 Task: Look for organic products in the category "Women's Health".
Action: Mouse moved to (231, 117)
Screenshot: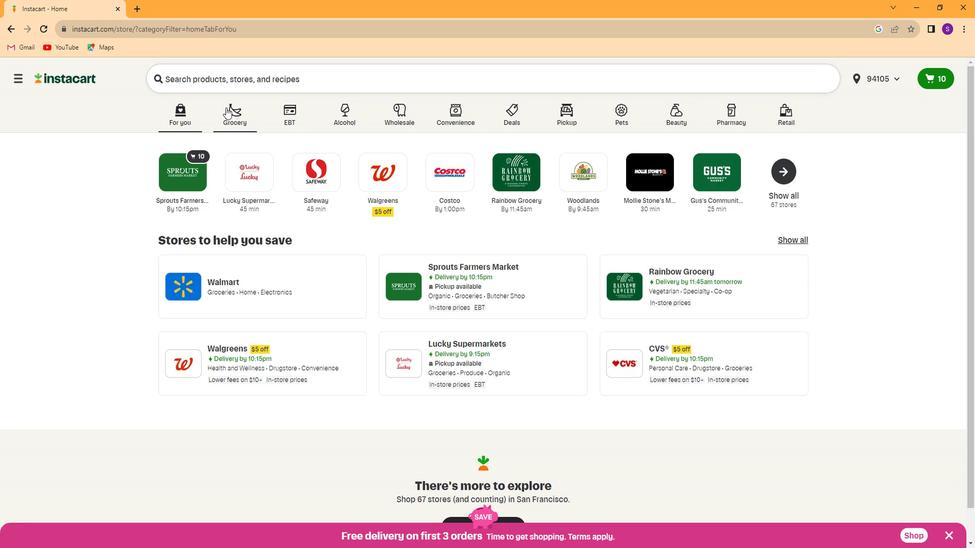 
Action: Mouse pressed left at (231, 117)
Screenshot: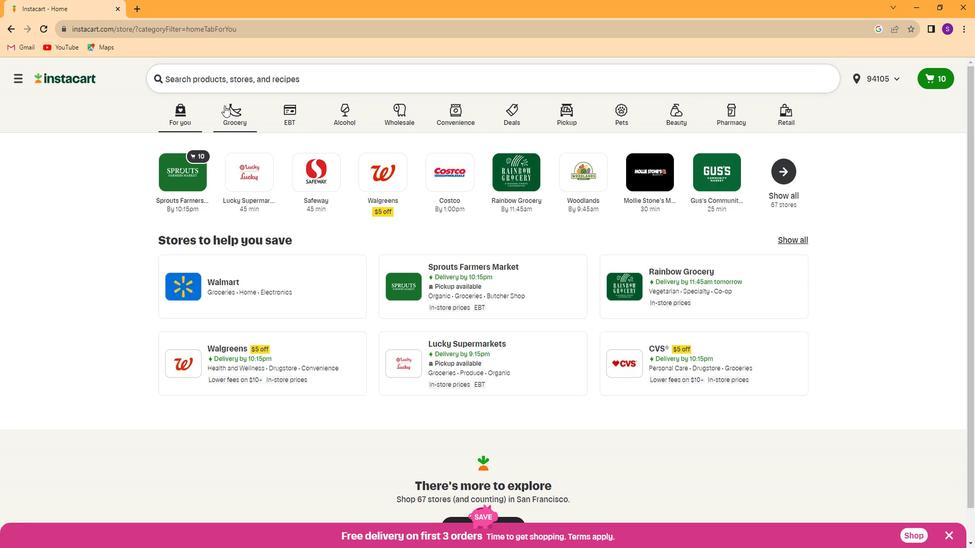 
Action: Mouse moved to (601, 191)
Screenshot: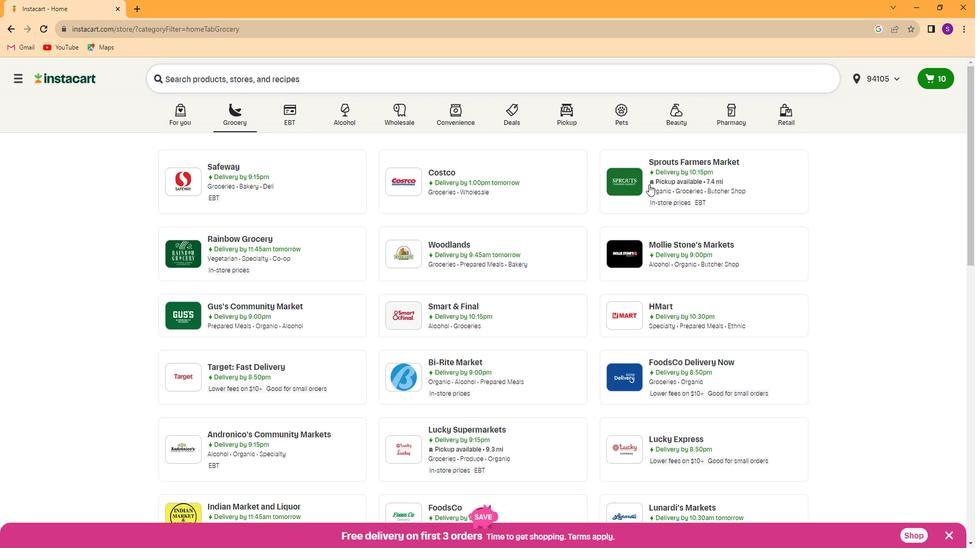 
Action: Mouse pressed left at (601, 191)
Screenshot: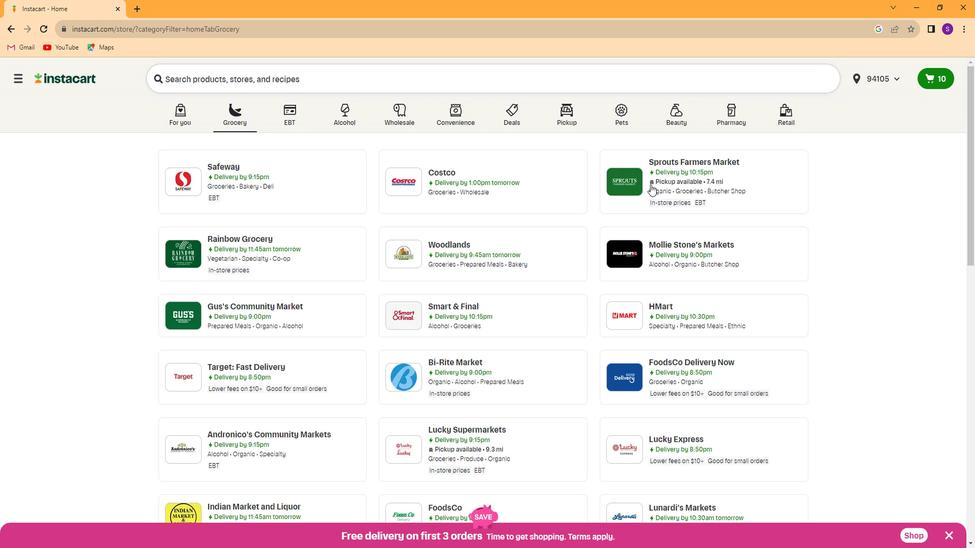 
Action: Mouse moved to (108, 347)
Screenshot: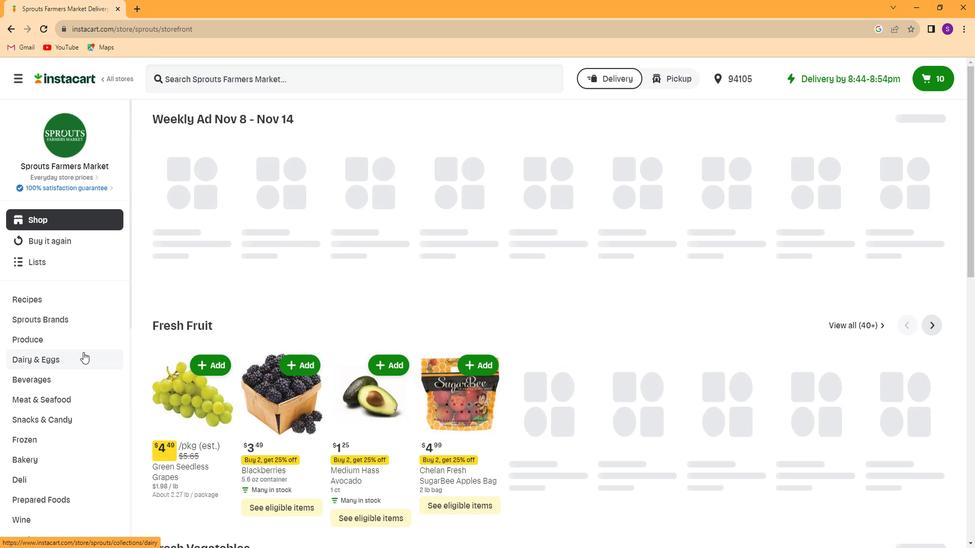 
Action: Mouse scrolled (108, 347) with delta (0, 0)
Screenshot: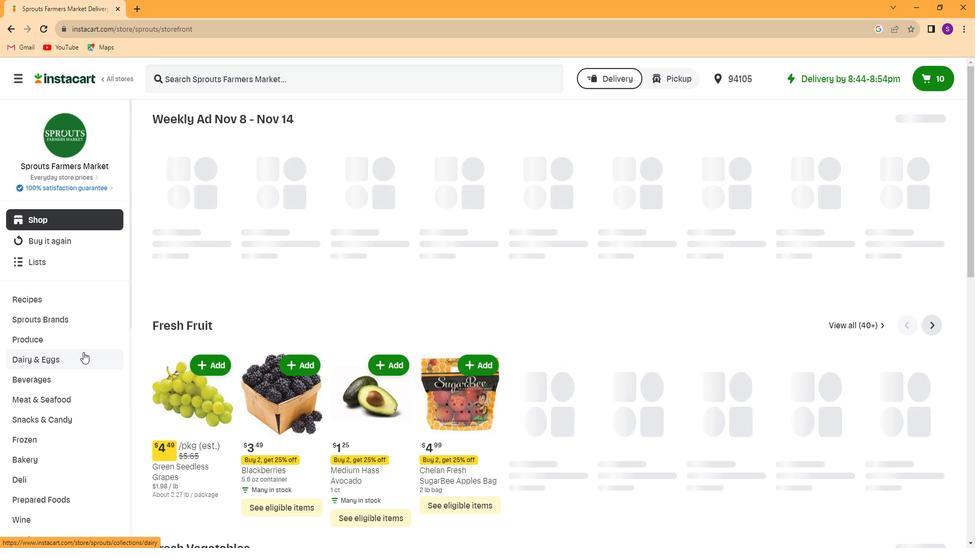 
Action: Mouse scrolled (108, 347) with delta (0, 0)
Screenshot: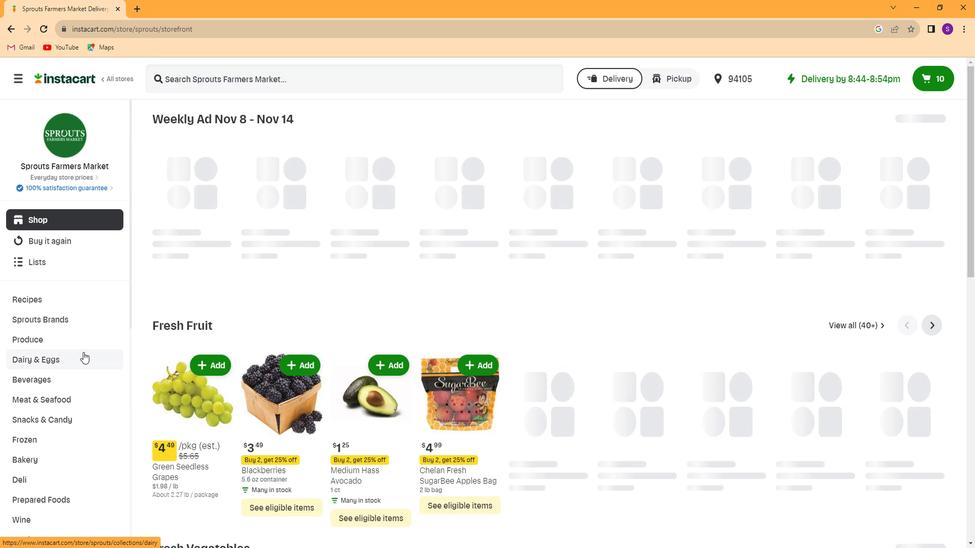 
Action: Mouse scrolled (108, 347) with delta (0, 0)
Screenshot: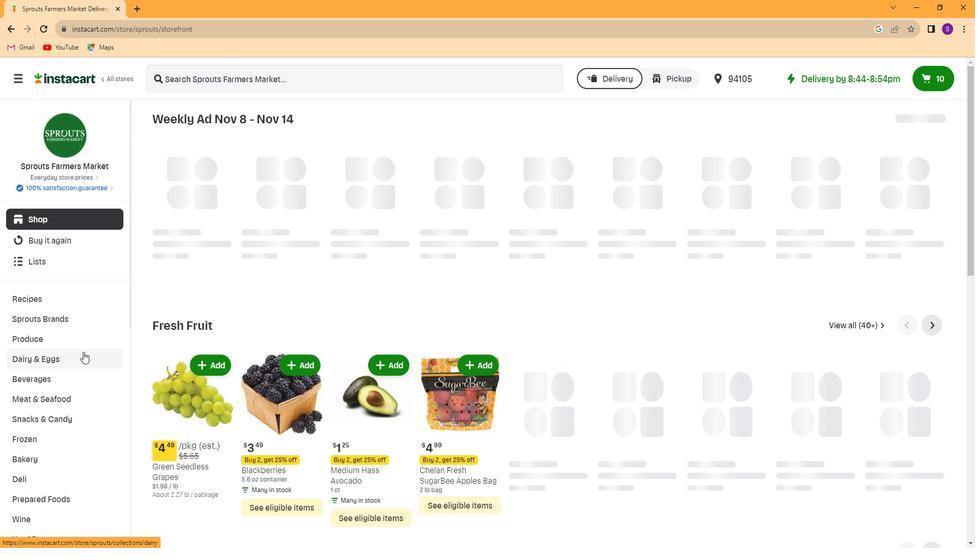 
Action: Mouse scrolled (108, 348) with delta (0, 0)
Screenshot: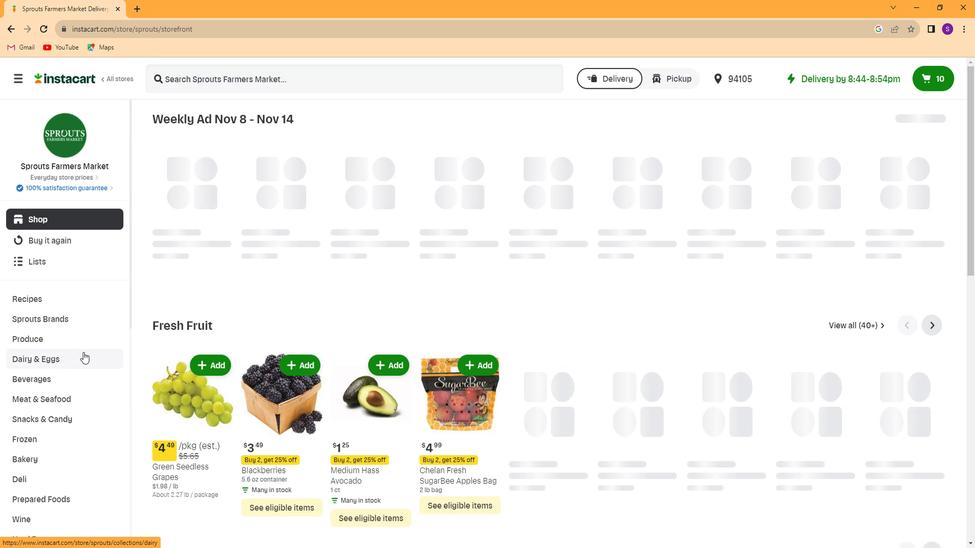 
Action: Mouse scrolled (108, 347) with delta (0, 0)
Screenshot: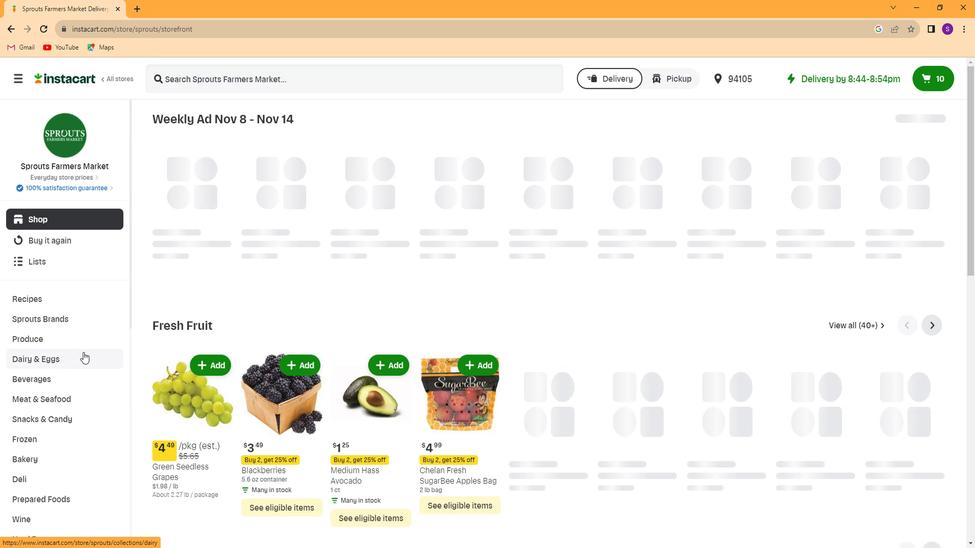 
Action: Mouse scrolled (108, 347) with delta (0, 0)
Screenshot: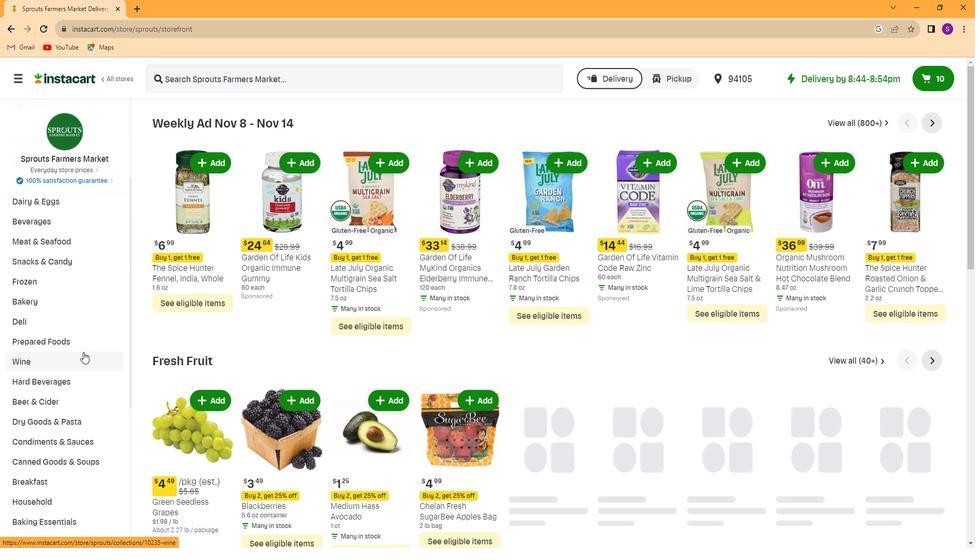 
Action: Mouse scrolled (108, 347) with delta (0, 0)
Screenshot: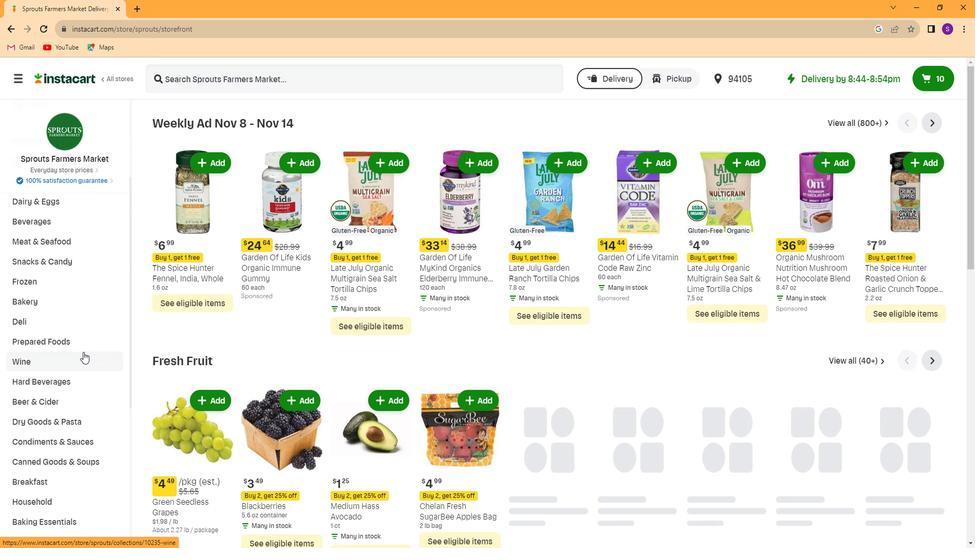 
Action: Mouse scrolled (108, 347) with delta (0, 0)
Screenshot: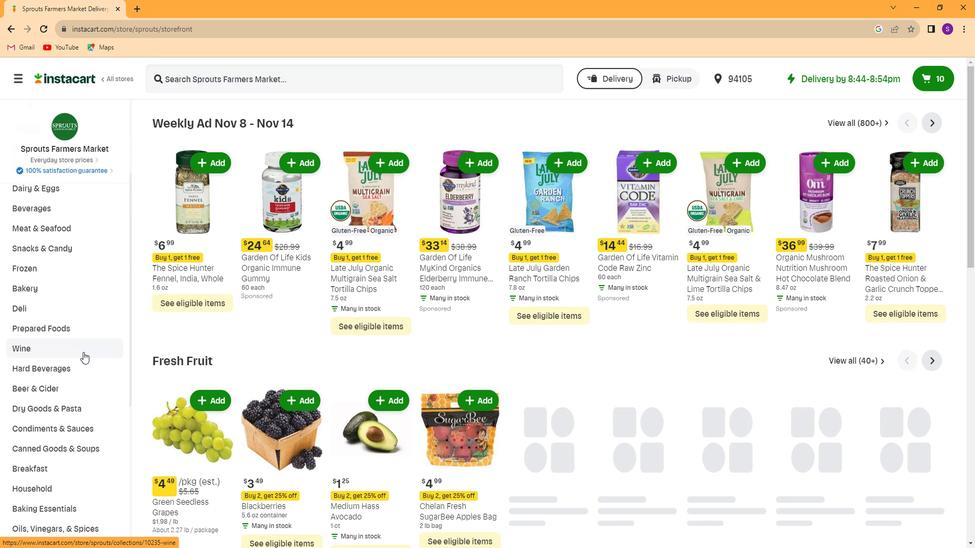 
Action: Mouse scrolled (108, 347) with delta (0, 0)
Screenshot: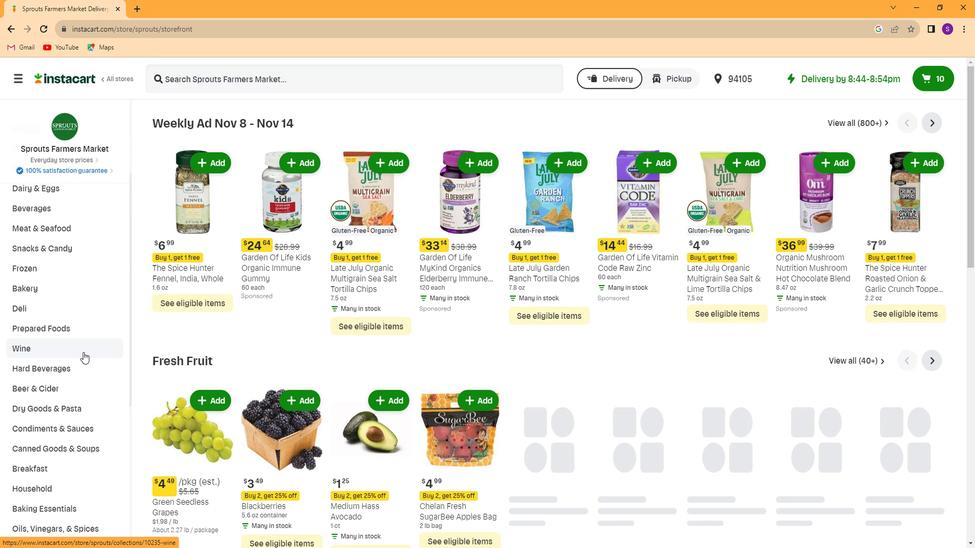 
Action: Mouse scrolled (108, 347) with delta (0, 0)
Screenshot: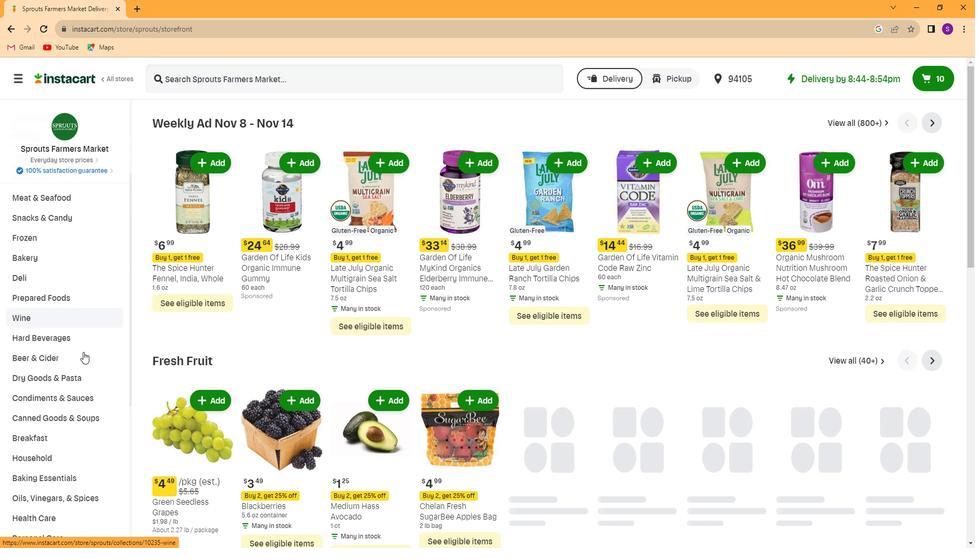 
Action: Mouse scrolled (108, 347) with delta (0, 0)
Screenshot: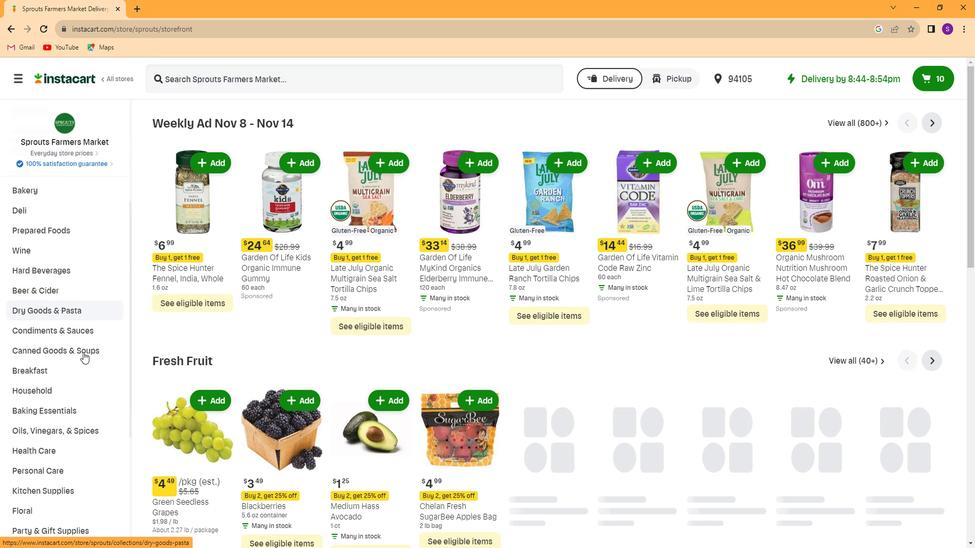 
Action: Mouse scrolled (108, 347) with delta (0, 0)
Screenshot: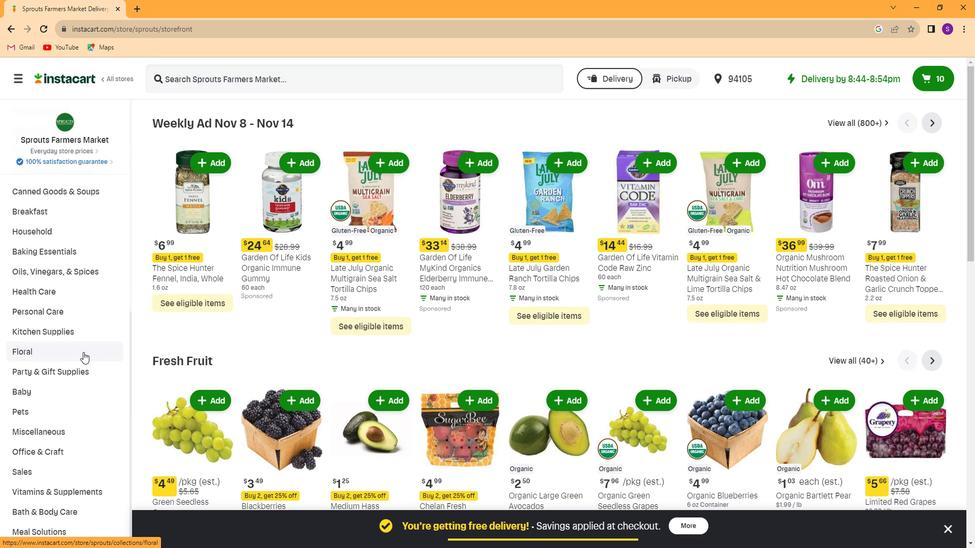 
Action: Mouse scrolled (108, 347) with delta (0, 0)
Screenshot: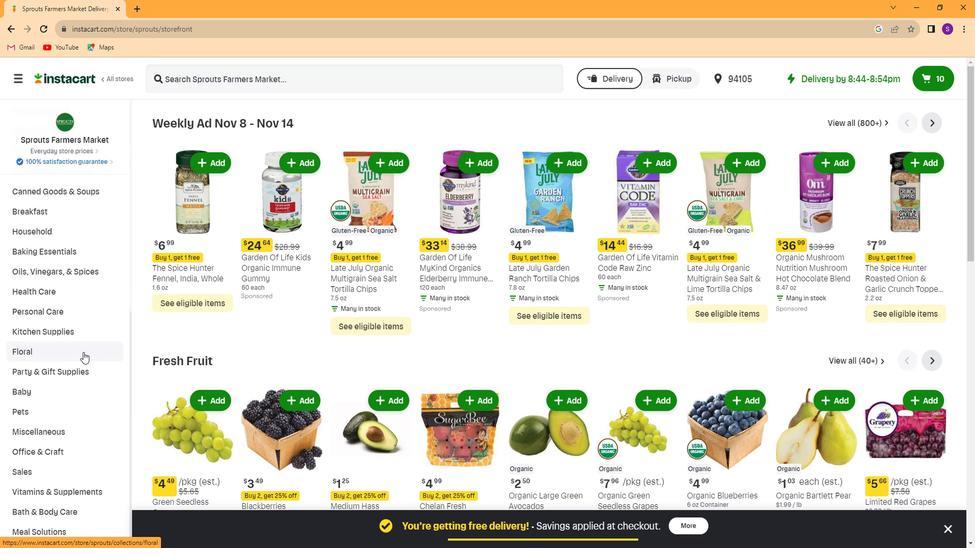 
Action: Mouse scrolled (108, 347) with delta (0, 0)
Screenshot: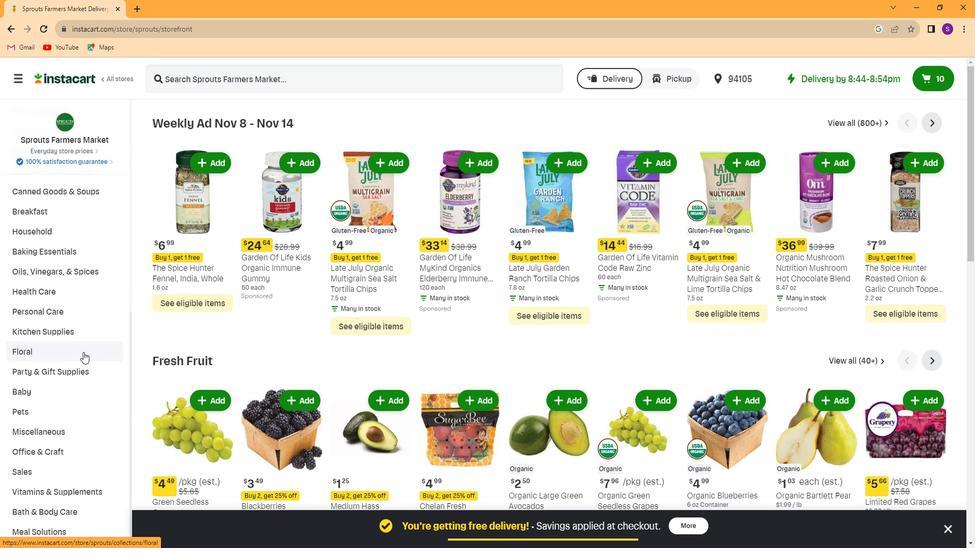 
Action: Mouse moved to (108, 346)
Screenshot: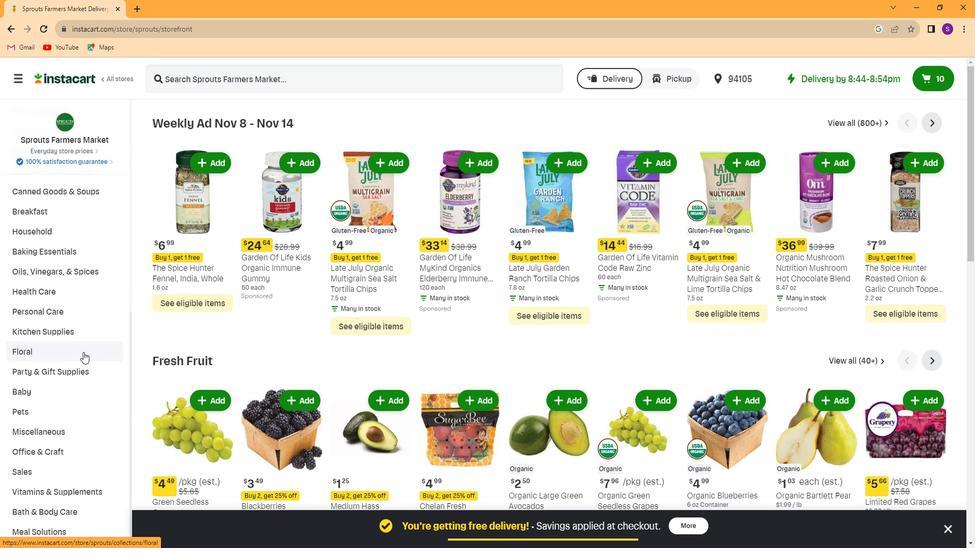 
Action: Mouse scrolled (108, 345) with delta (0, 0)
Screenshot: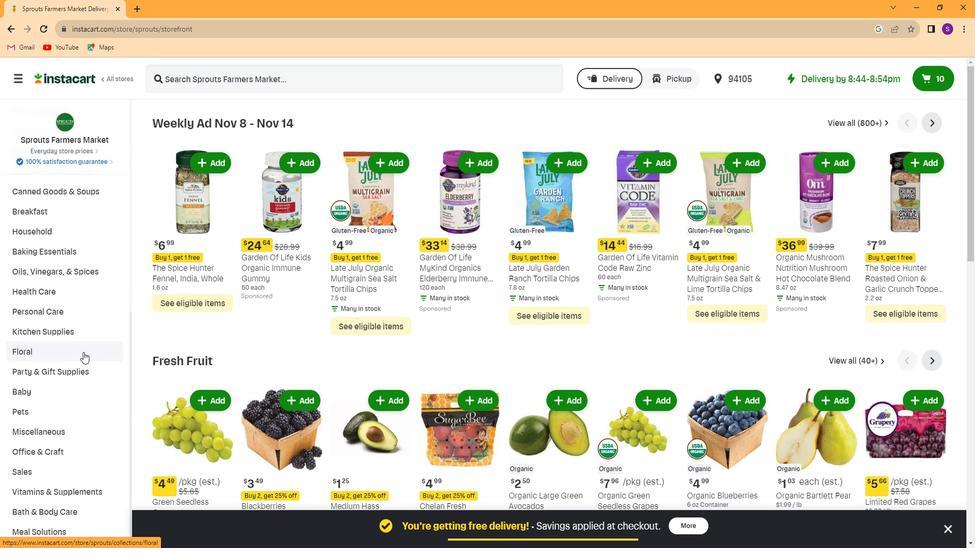 
Action: Mouse moved to (108, 343)
Screenshot: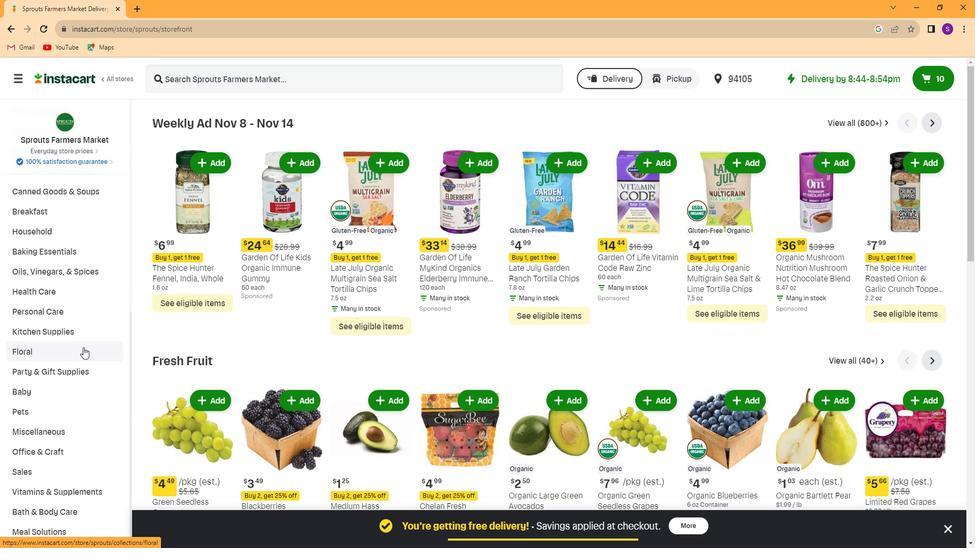 
Action: Mouse scrolled (108, 342) with delta (0, 0)
Screenshot: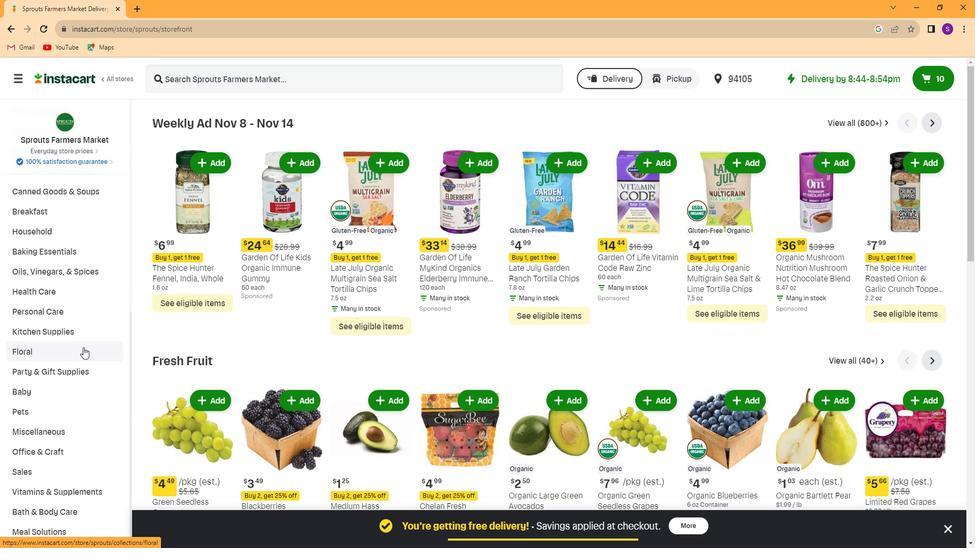 
Action: Mouse moved to (107, 337)
Screenshot: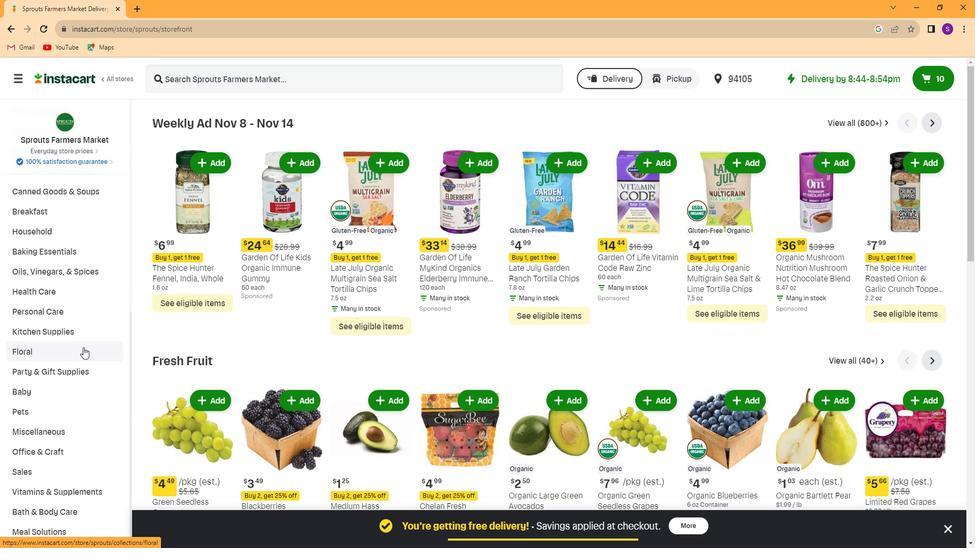 
Action: Mouse scrolled (107, 337) with delta (0, 0)
Screenshot: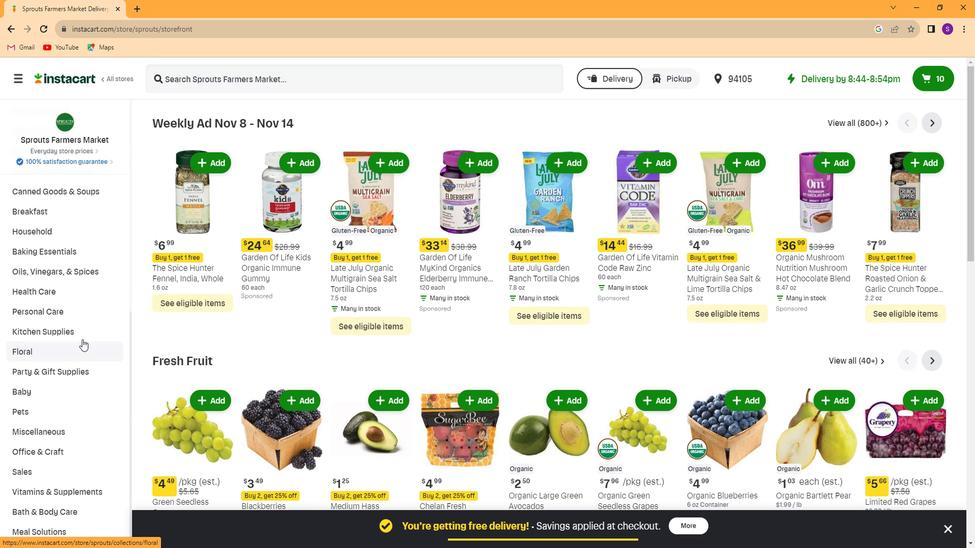 
Action: Mouse moved to (107, 332)
Screenshot: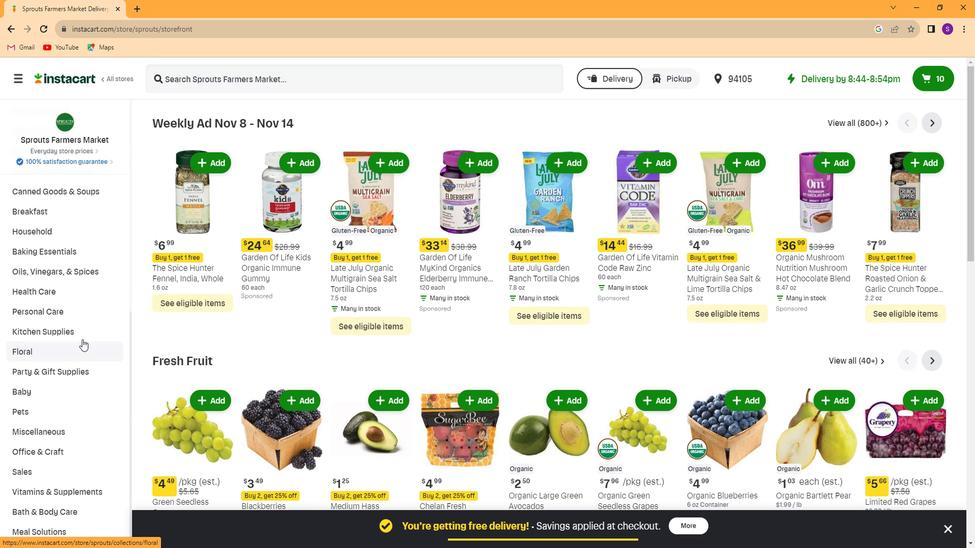 
Action: Mouse scrolled (107, 332) with delta (0, 0)
Screenshot: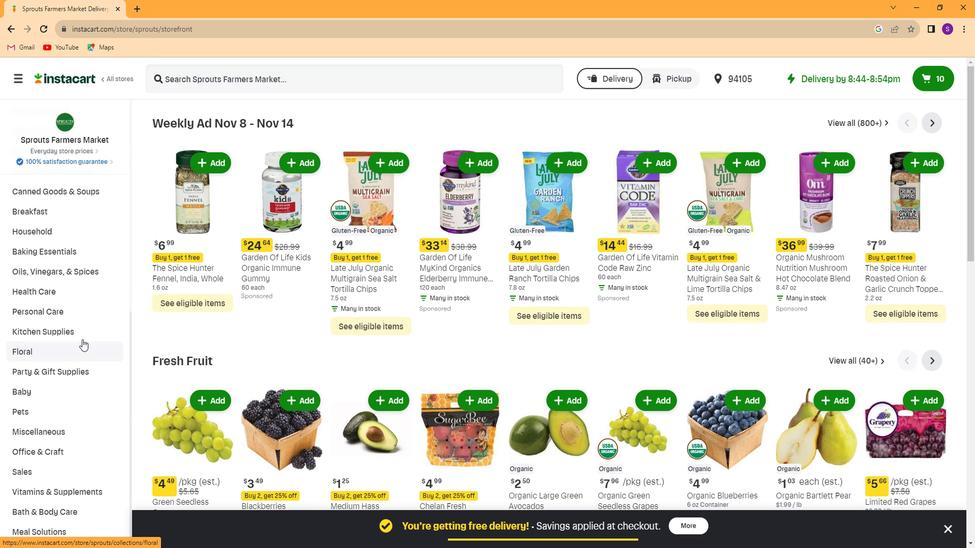 
Action: Mouse moved to (116, 482)
Screenshot: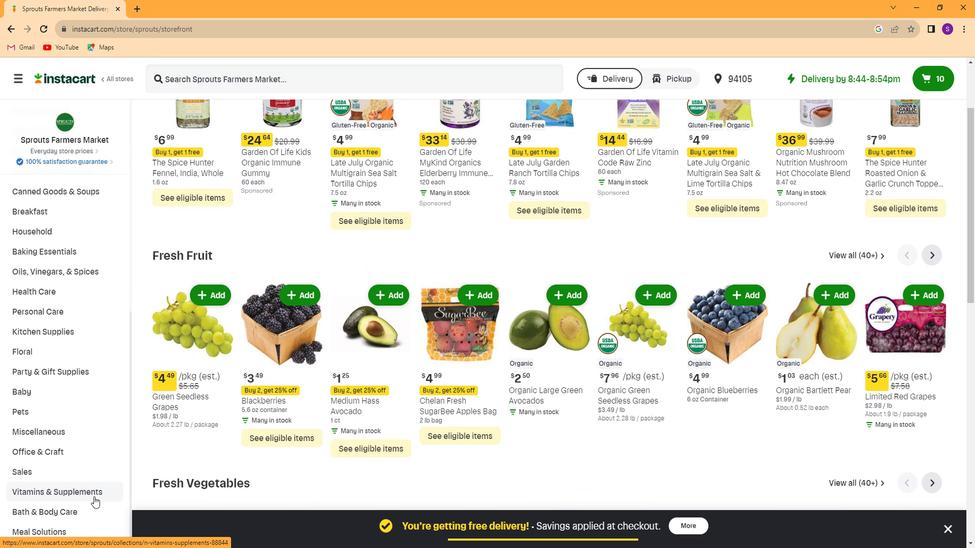 
Action: Mouse pressed left at (116, 482)
Screenshot: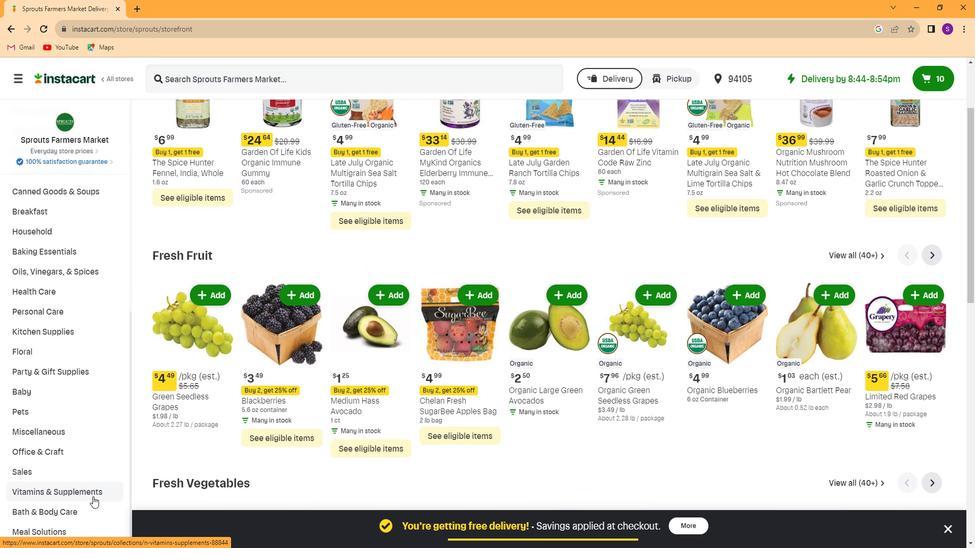 
Action: Mouse moved to (117, 392)
Screenshot: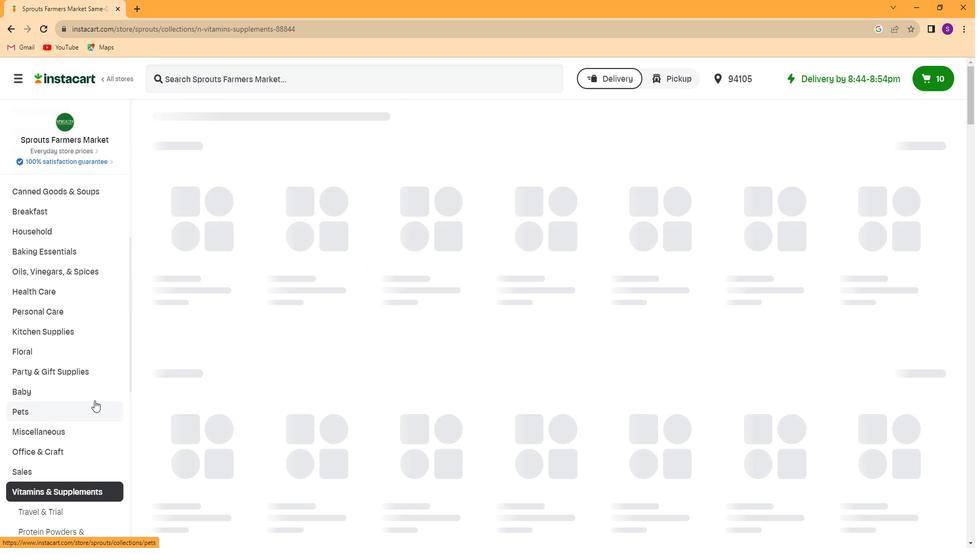 
Action: Mouse scrolled (117, 392) with delta (0, 0)
Screenshot: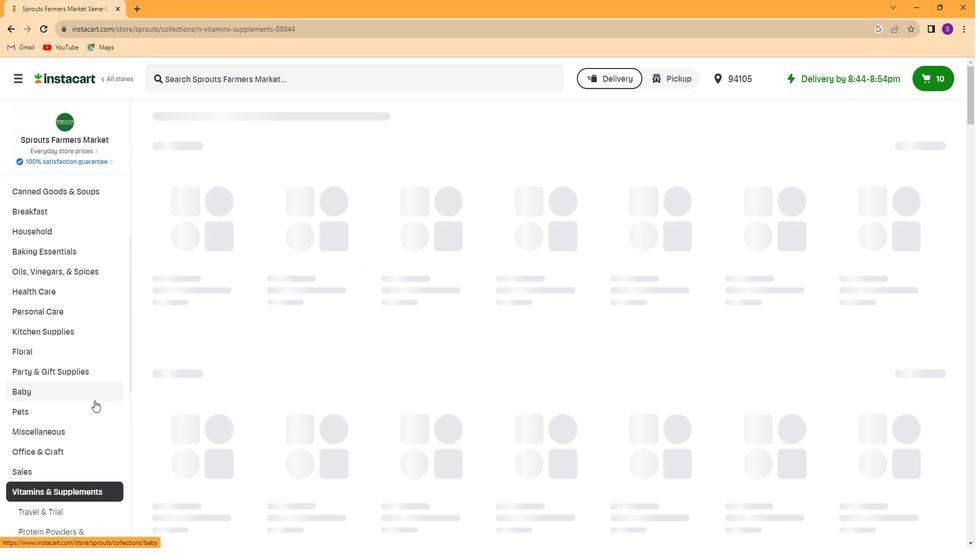 
Action: Mouse moved to (118, 392)
Screenshot: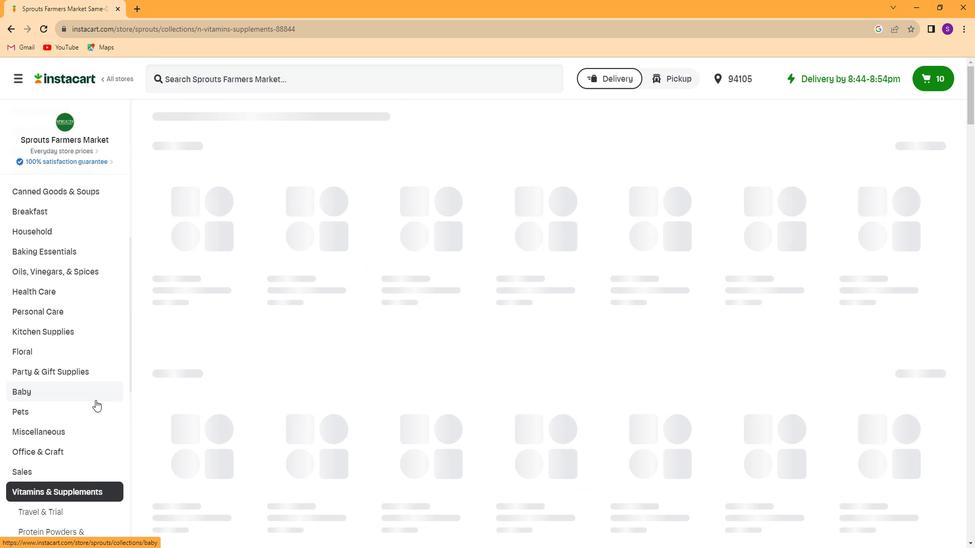
Action: Mouse scrolled (118, 391) with delta (0, 0)
Screenshot: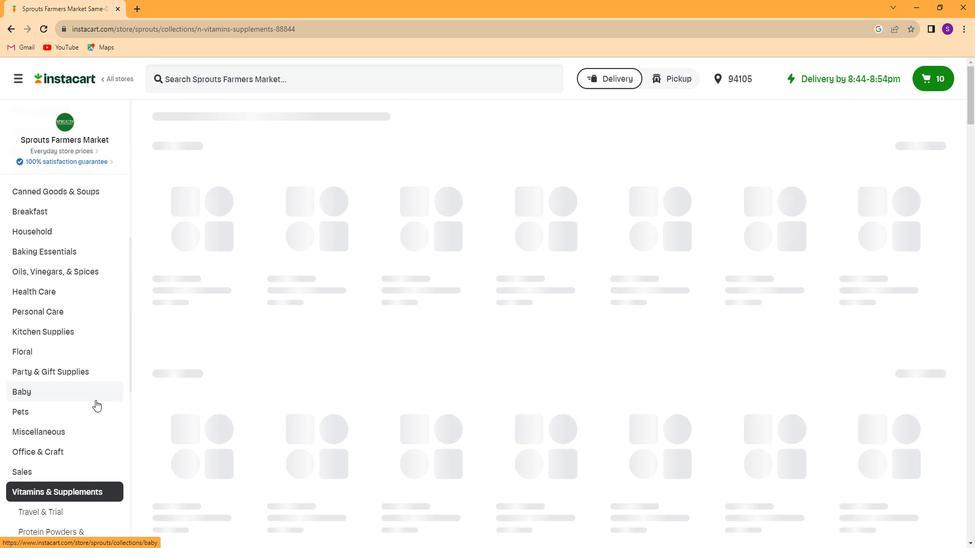 
Action: Mouse scrolled (118, 391) with delta (0, 0)
Screenshot: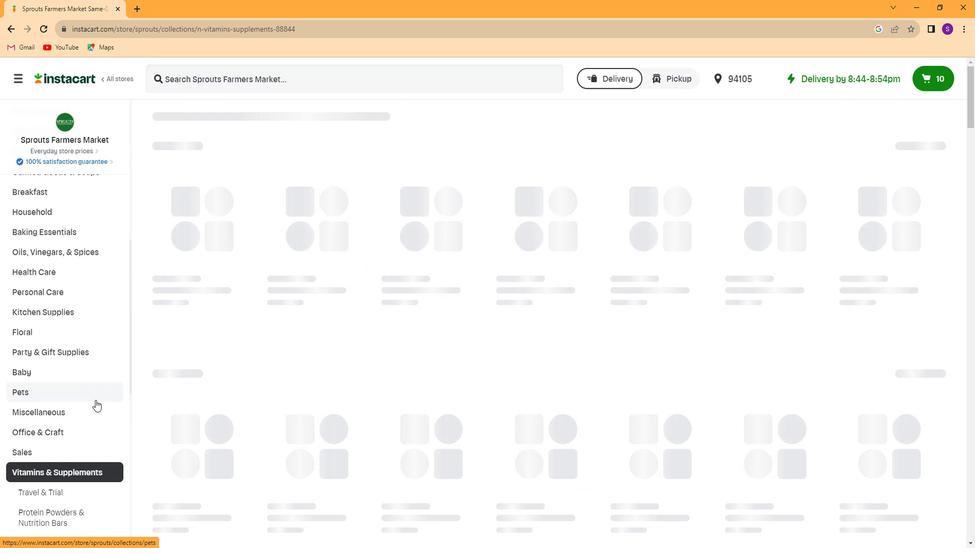 
Action: Mouse scrolled (118, 391) with delta (0, 0)
Screenshot: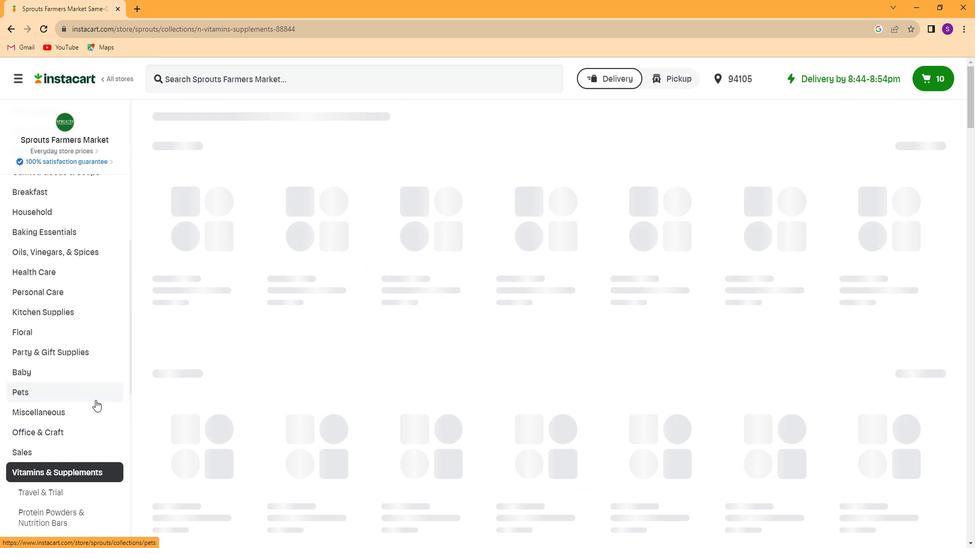 
Action: Mouse scrolled (118, 391) with delta (0, 0)
Screenshot: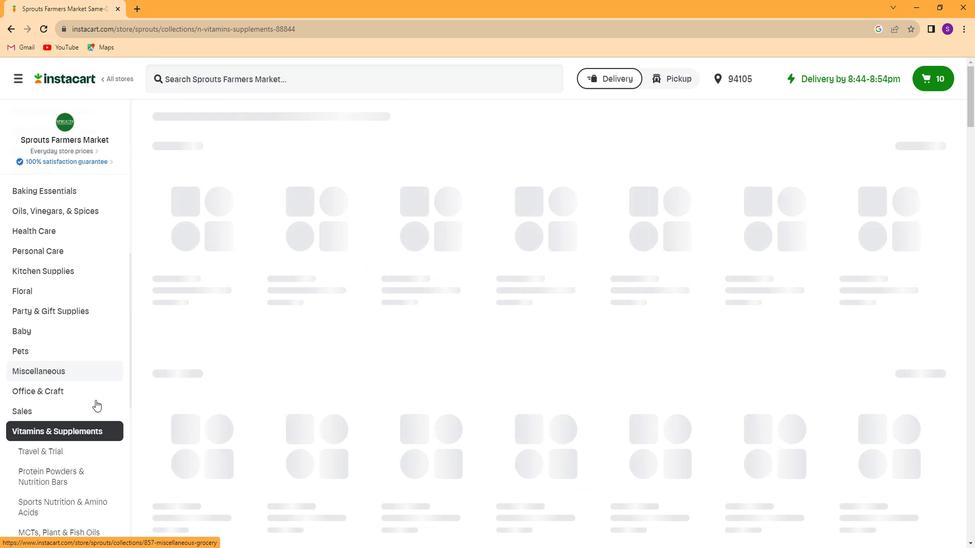 
Action: Mouse scrolled (118, 391) with delta (0, 0)
Screenshot: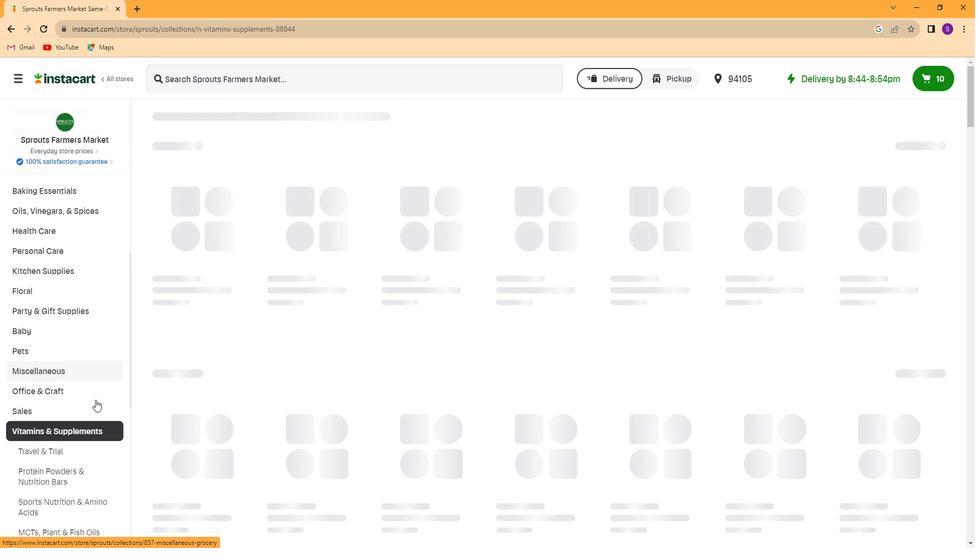 
Action: Mouse moved to (114, 372)
Screenshot: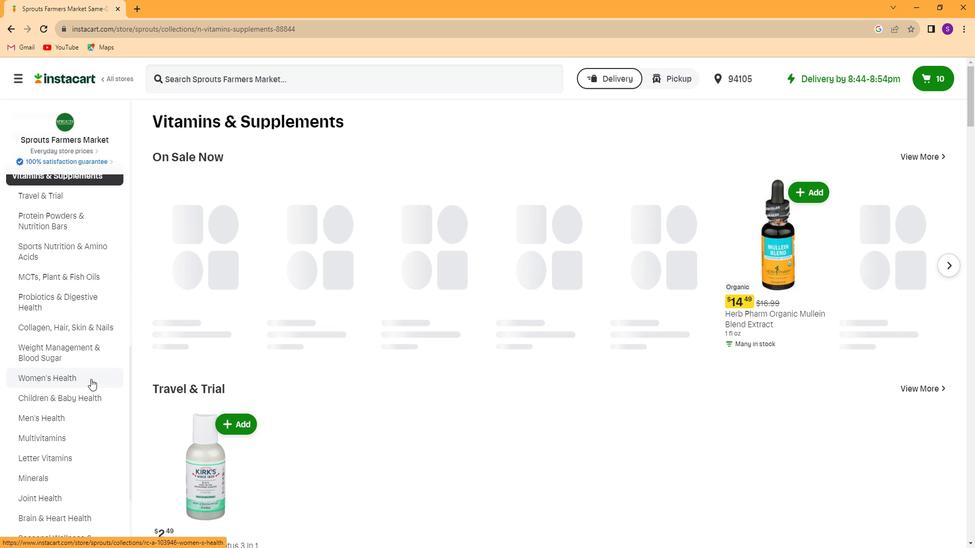 
Action: Mouse pressed left at (114, 372)
Screenshot: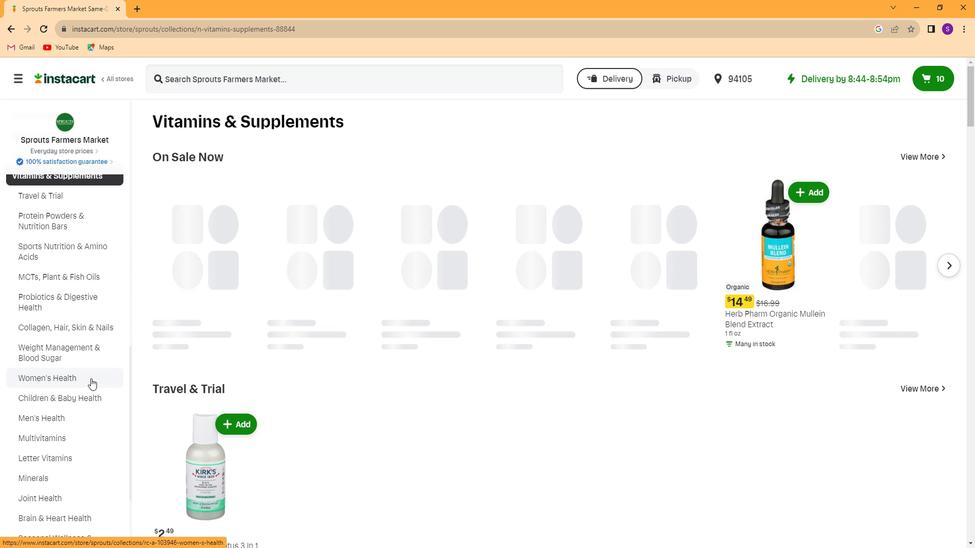 
Action: Mouse moved to (280, 169)
Screenshot: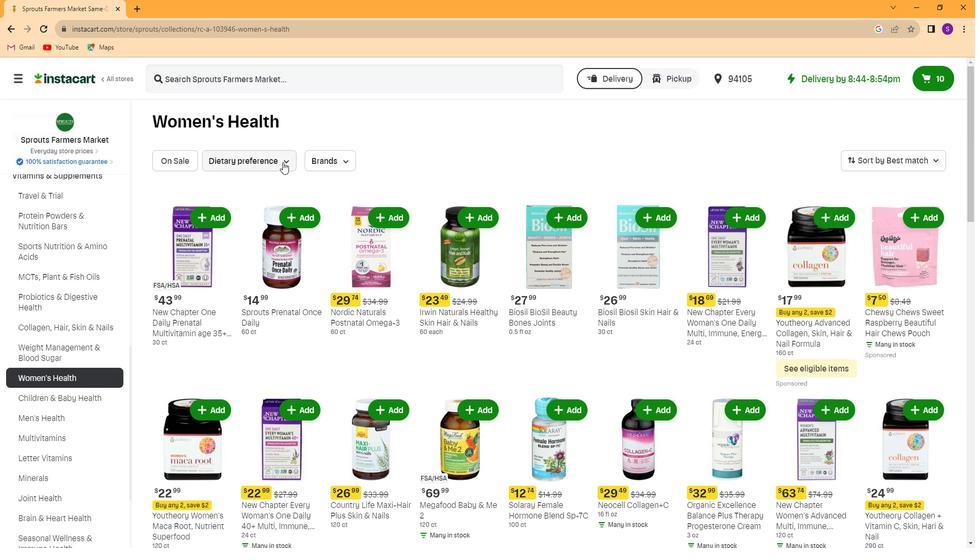
Action: Mouse pressed left at (280, 169)
Screenshot: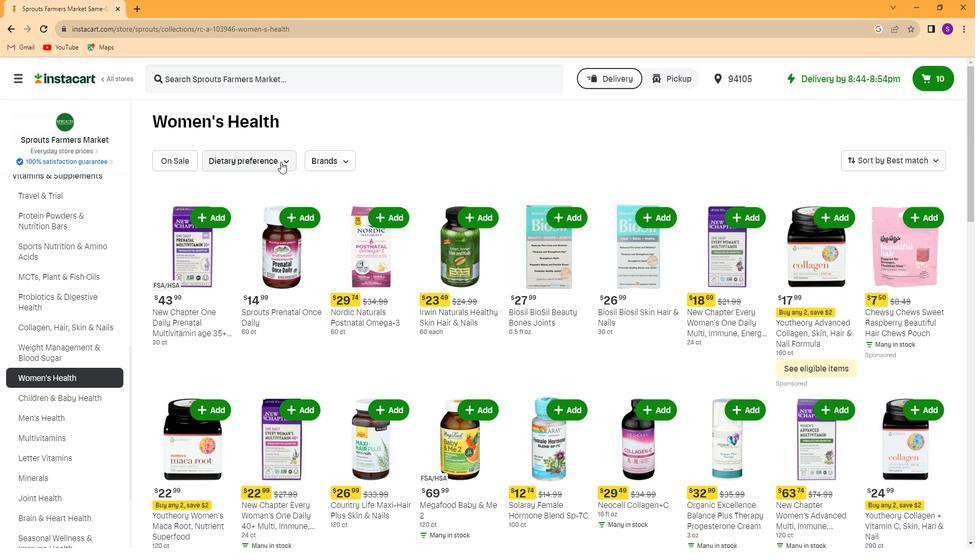 
Action: Mouse moved to (258, 197)
Screenshot: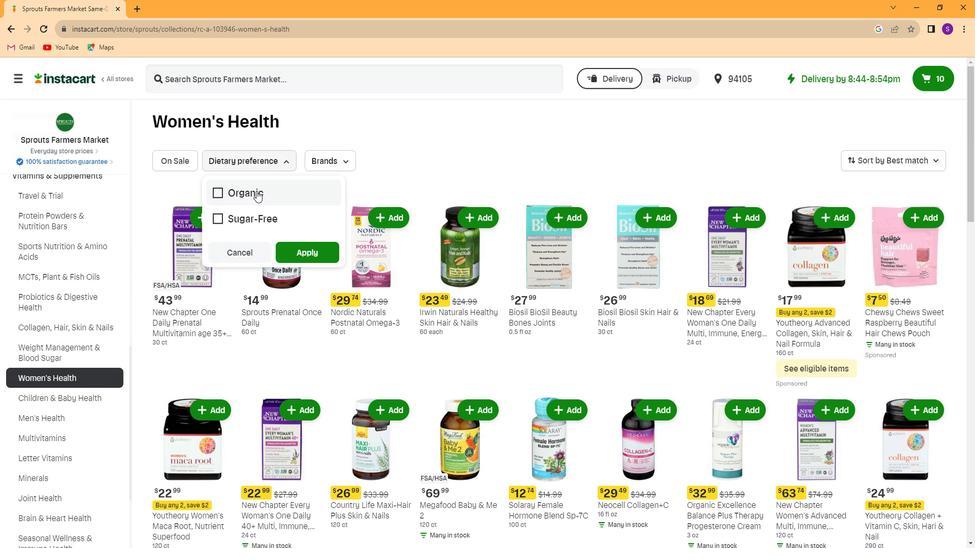
Action: Mouse pressed left at (258, 197)
Screenshot: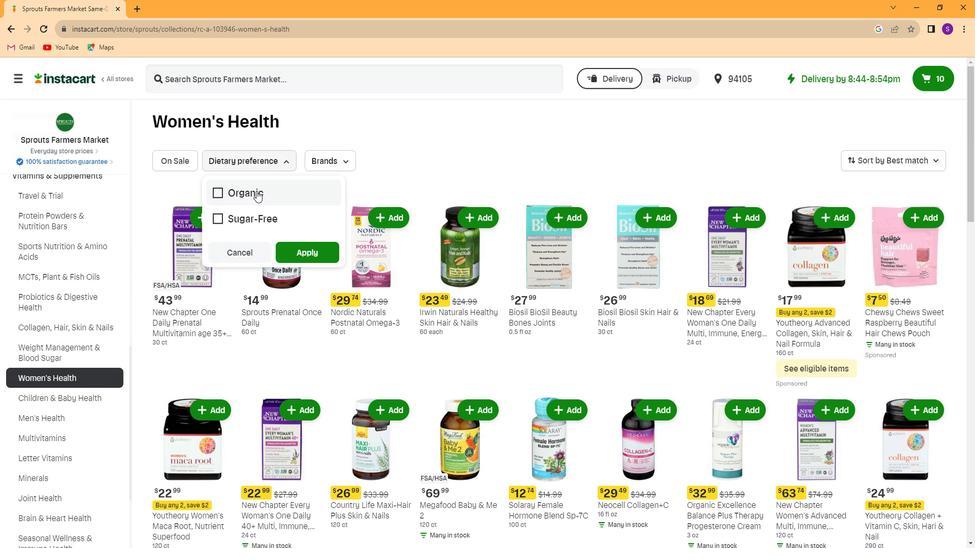 
Action: Mouse moved to (305, 258)
Screenshot: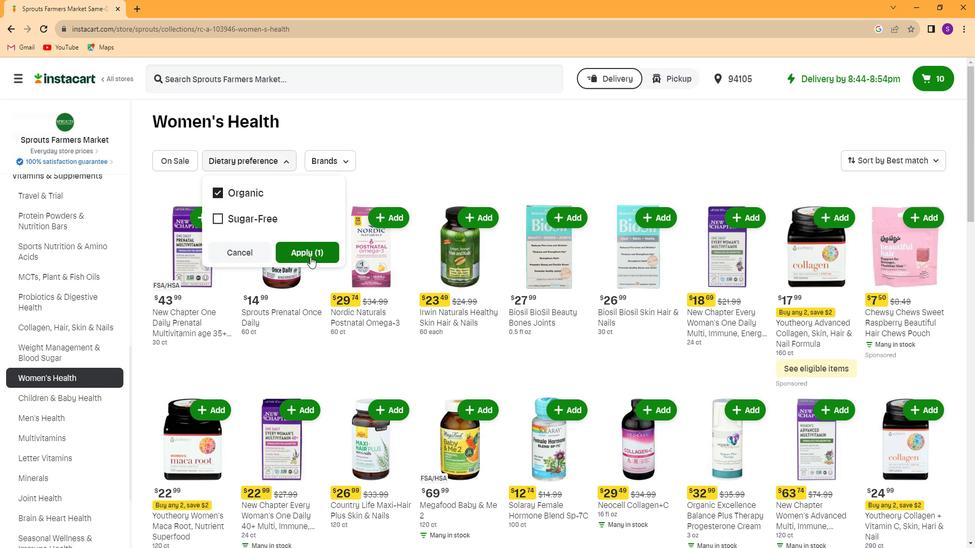 
Action: Mouse pressed left at (305, 258)
Screenshot: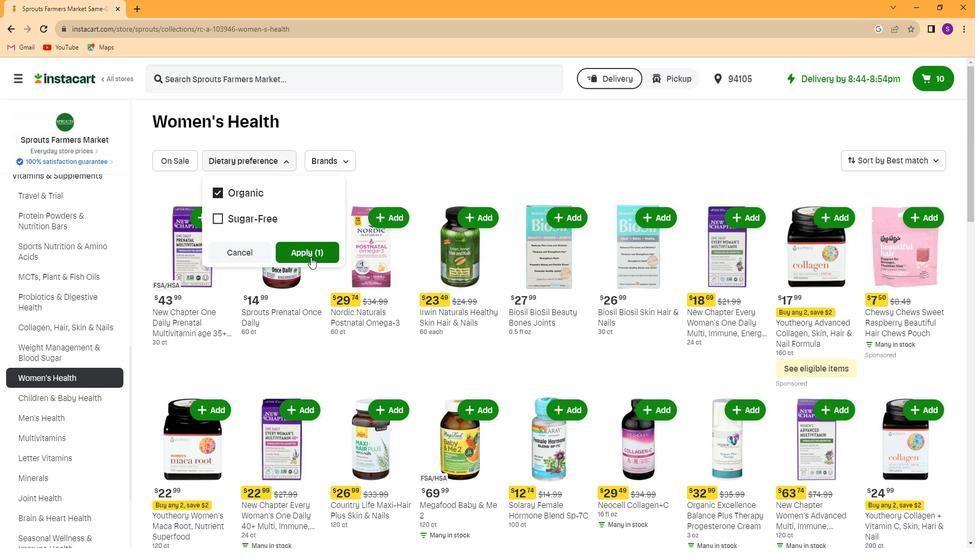 
Action: Mouse moved to (434, 361)
Screenshot: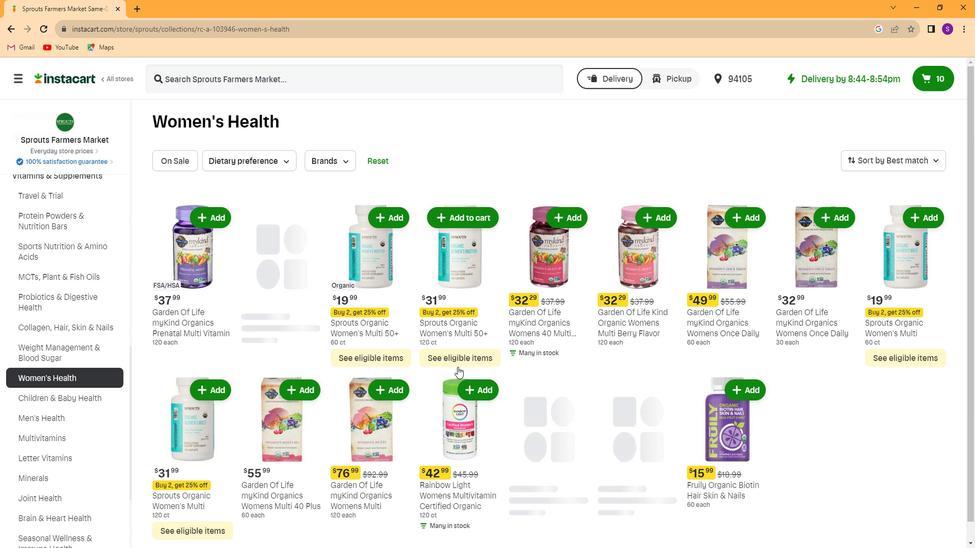 
